 Task: Add Celestial Honey Vanilla Chamomile Tea to the cart.
Action: Mouse pressed left at (17, 84)
Screenshot: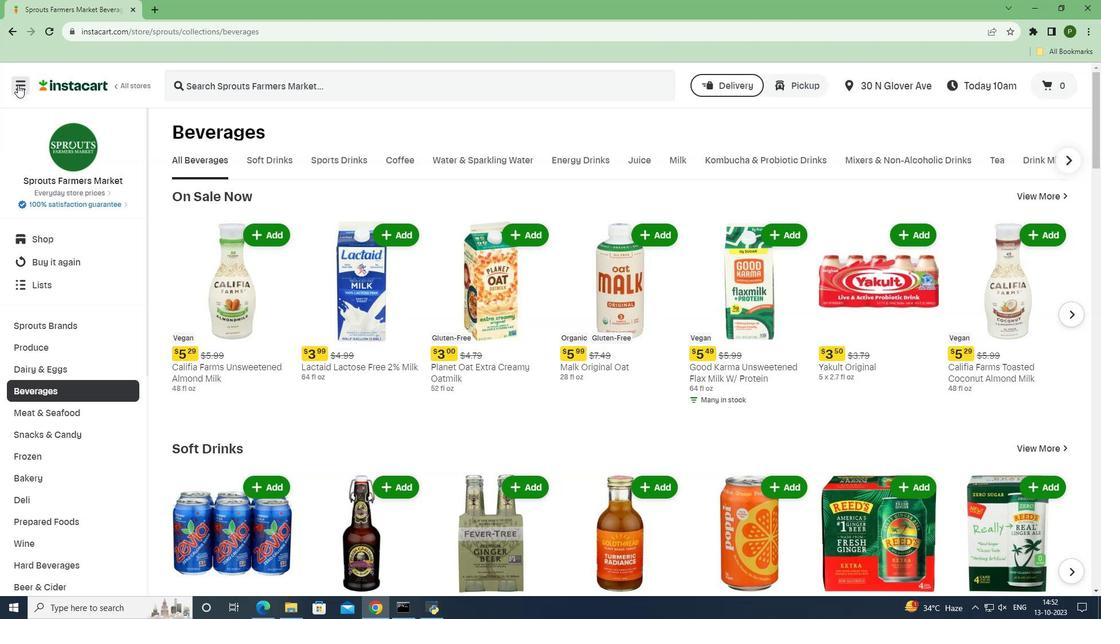 
Action: Mouse moved to (44, 302)
Screenshot: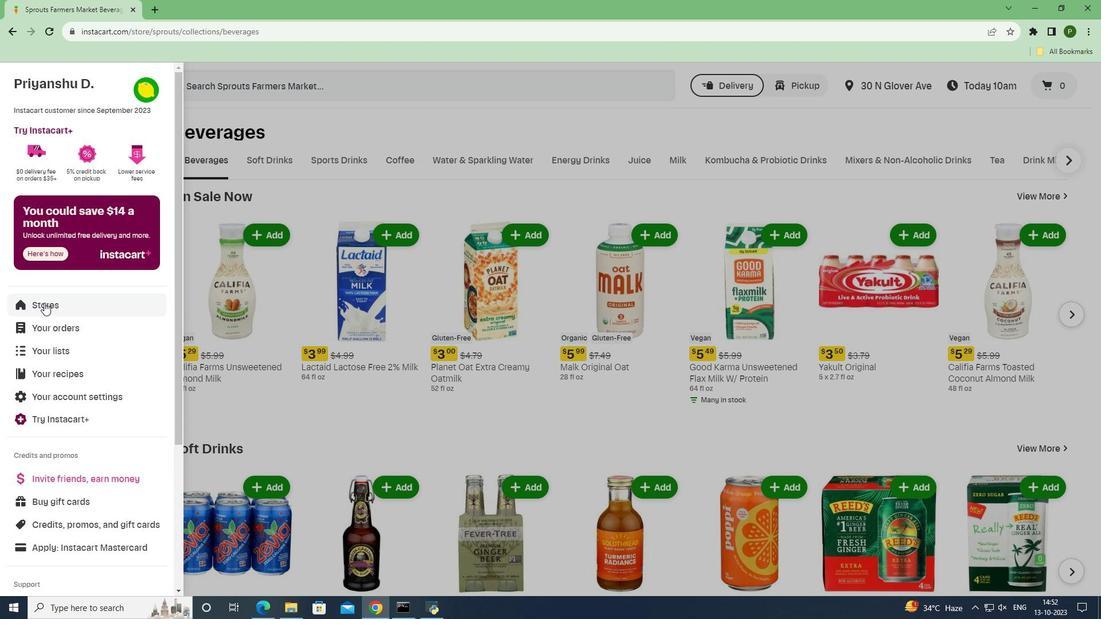 
Action: Mouse pressed left at (44, 302)
Screenshot: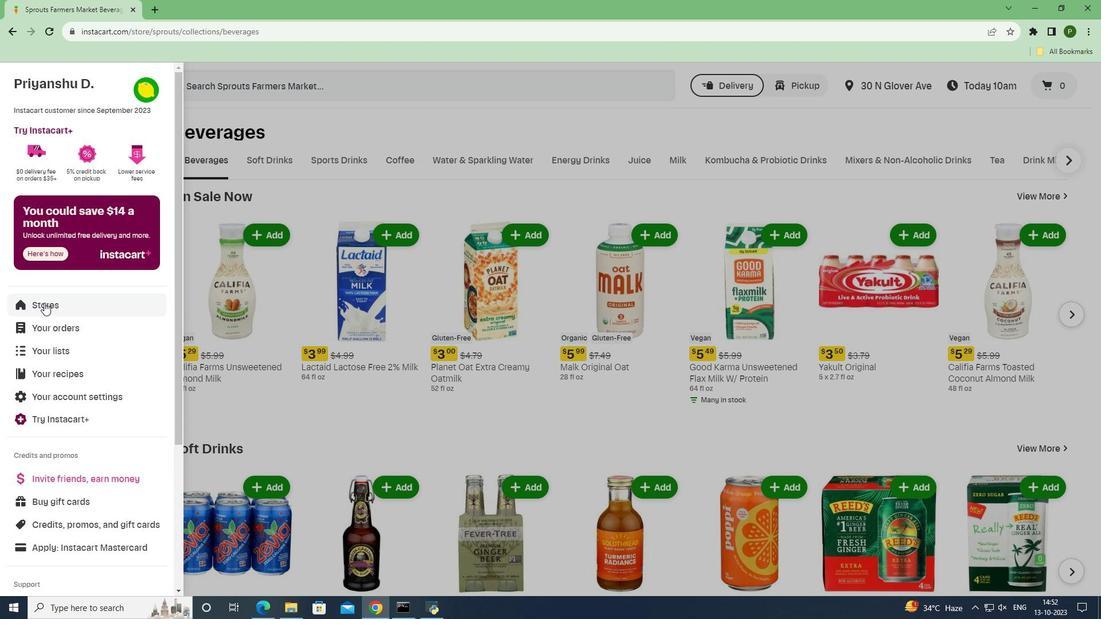 
Action: Mouse moved to (271, 136)
Screenshot: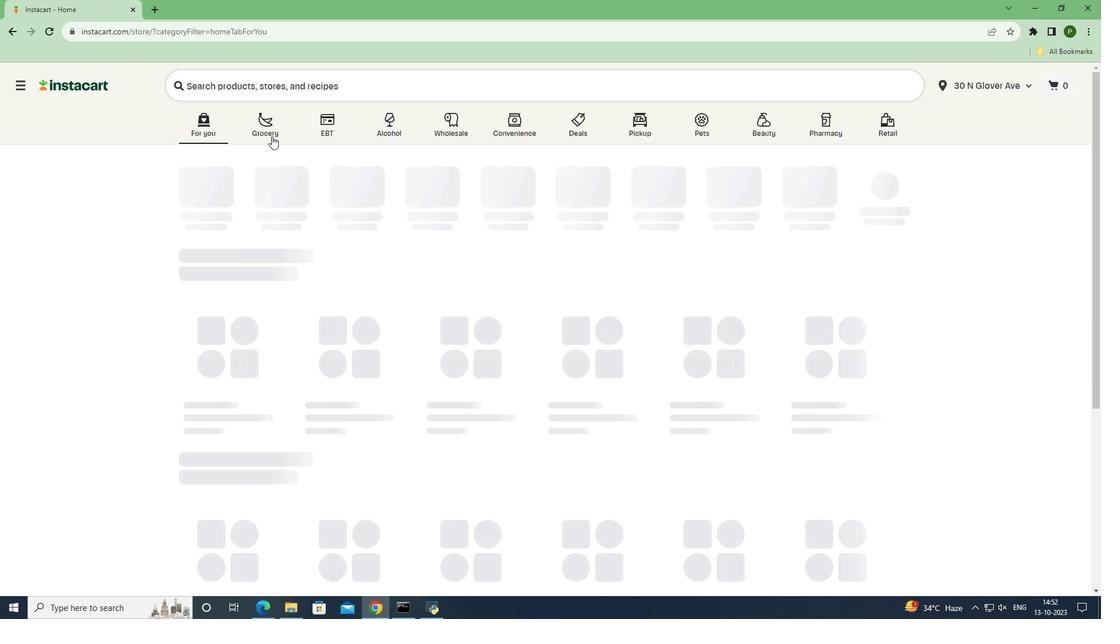 
Action: Mouse pressed left at (271, 136)
Screenshot: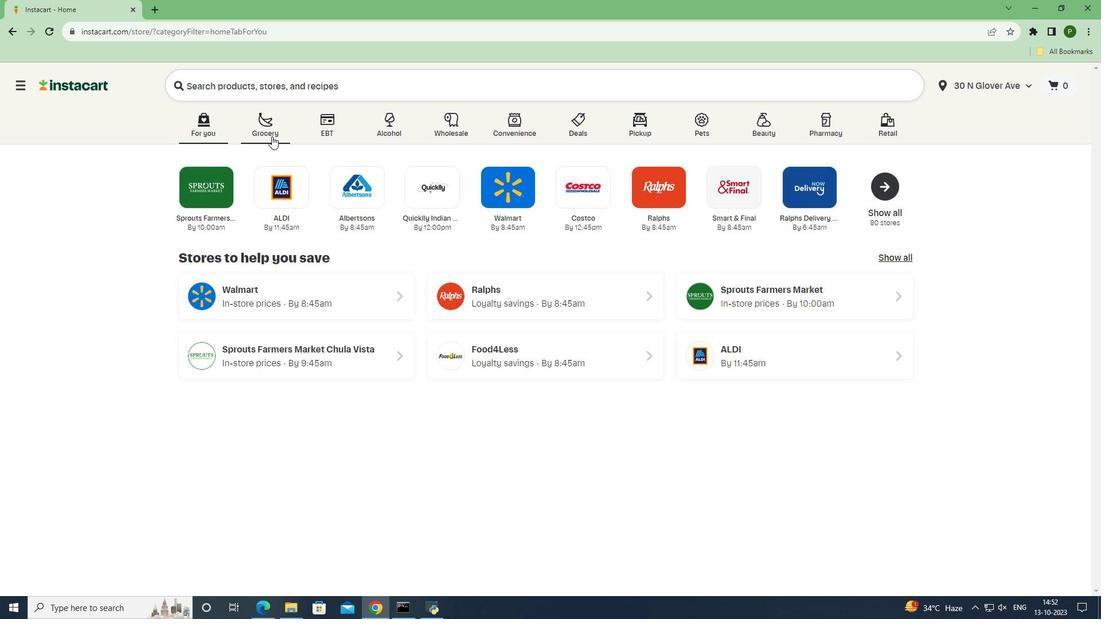 
Action: Mouse moved to (693, 262)
Screenshot: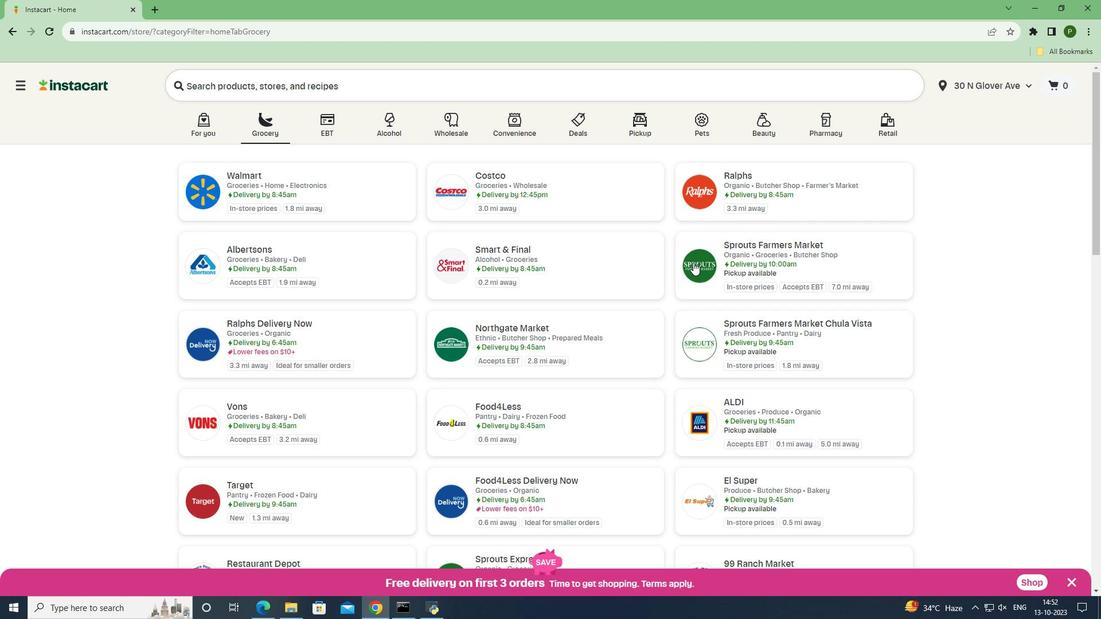 
Action: Mouse pressed left at (693, 262)
Screenshot: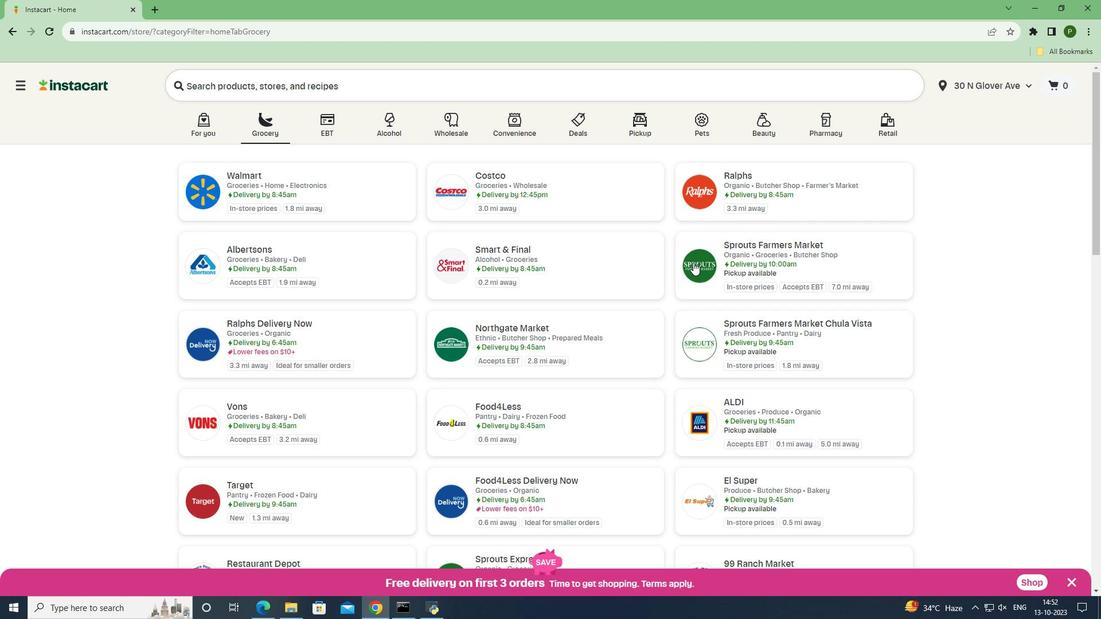 
Action: Mouse moved to (67, 392)
Screenshot: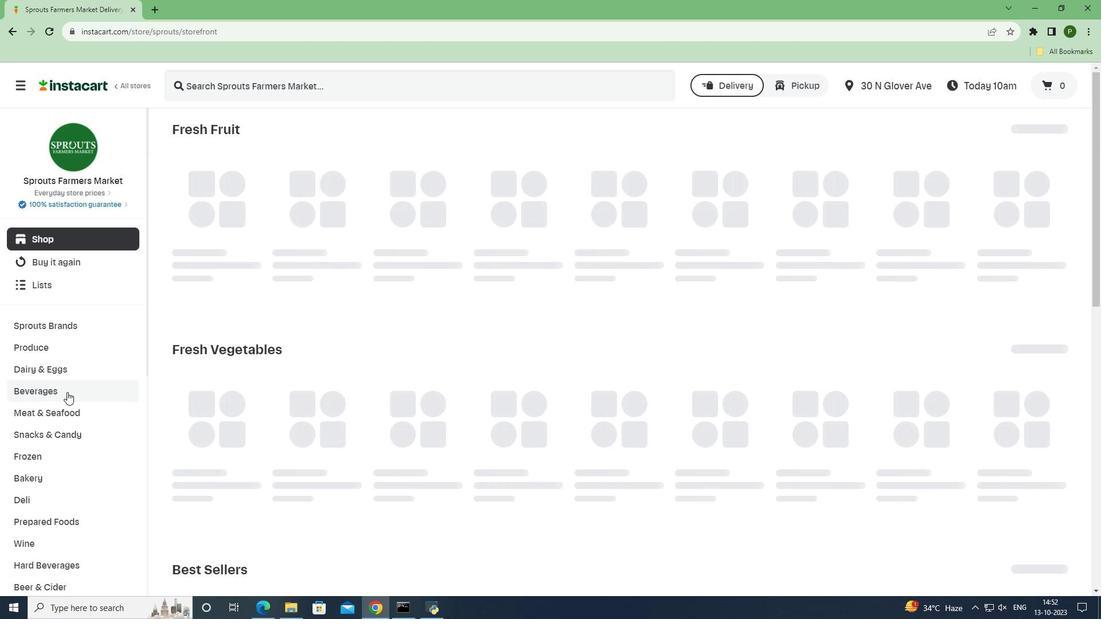 
Action: Mouse pressed left at (67, 392)
Screenshot: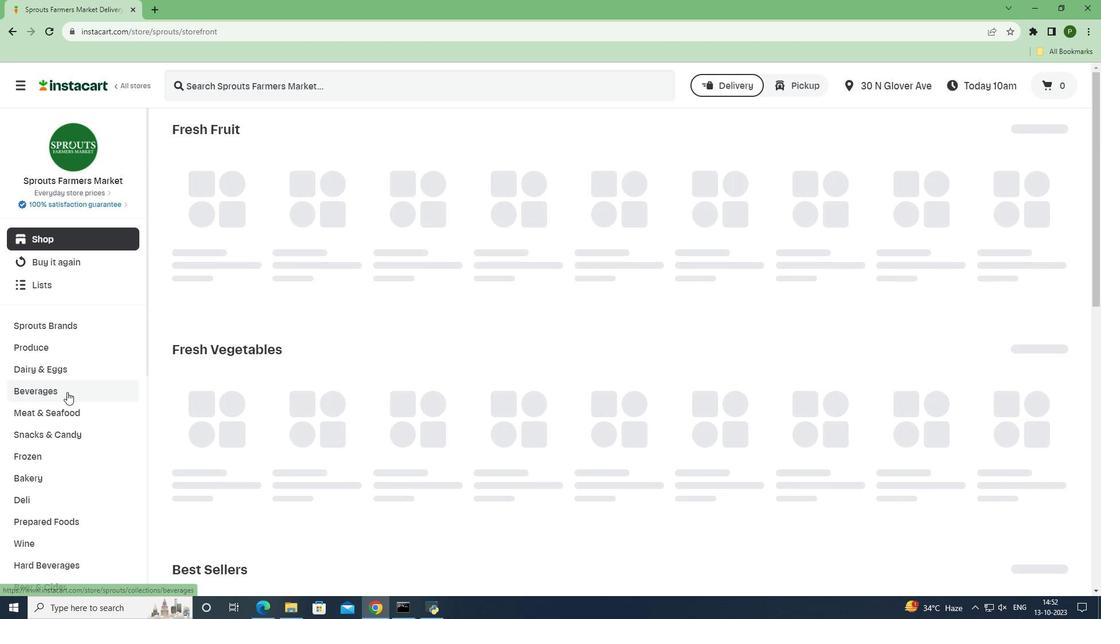 
Action: Mouse moved to (993, 164)
Screenshot: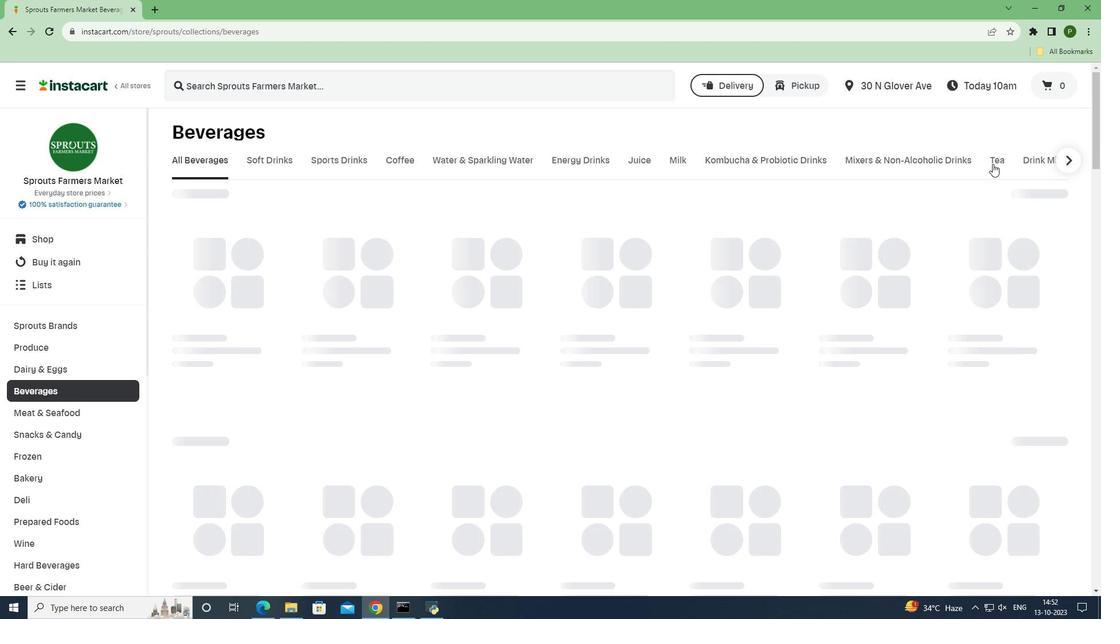 
Action: Mouse pressed left at (993, 164)
Screenshot: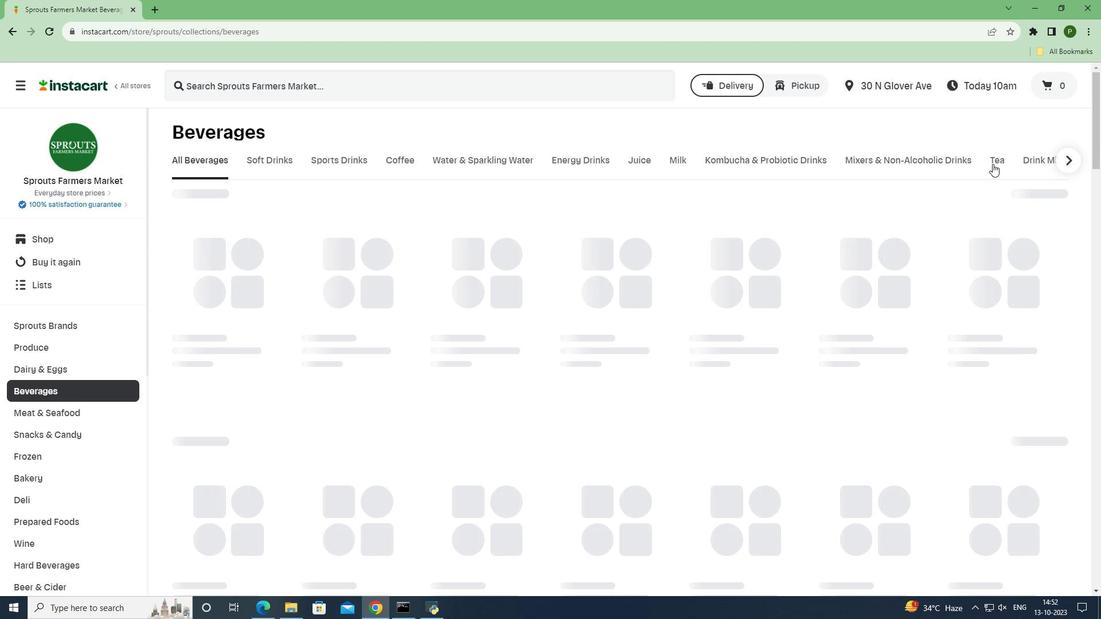 
Action: Mouse moved to (400, 77)
Screenshot: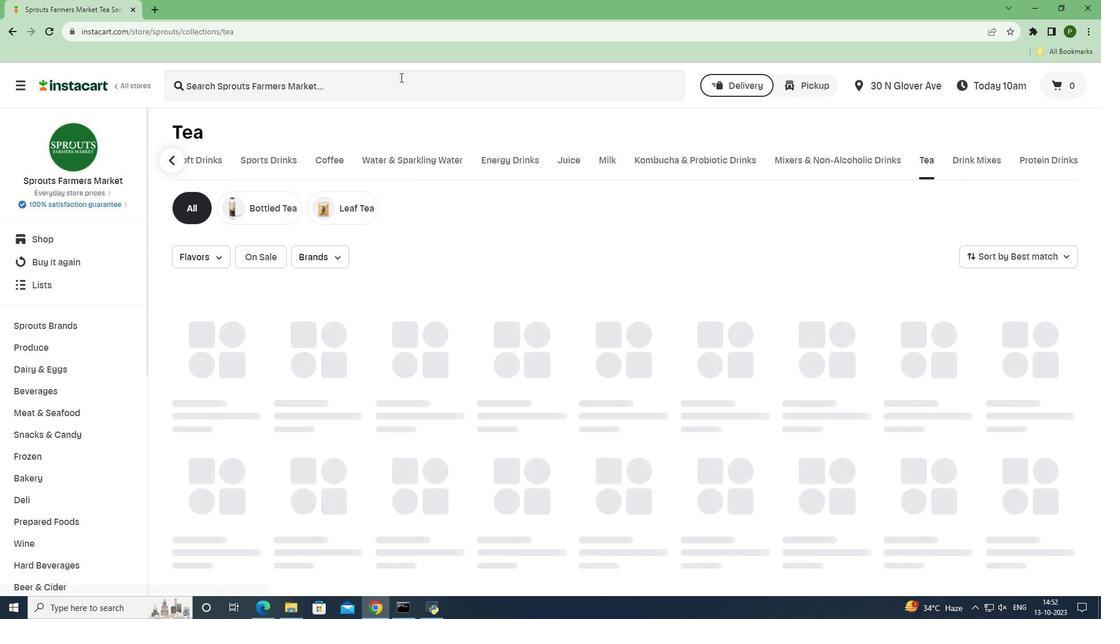 
Action: Mouse pressed left at (400, 77)
Screenshot: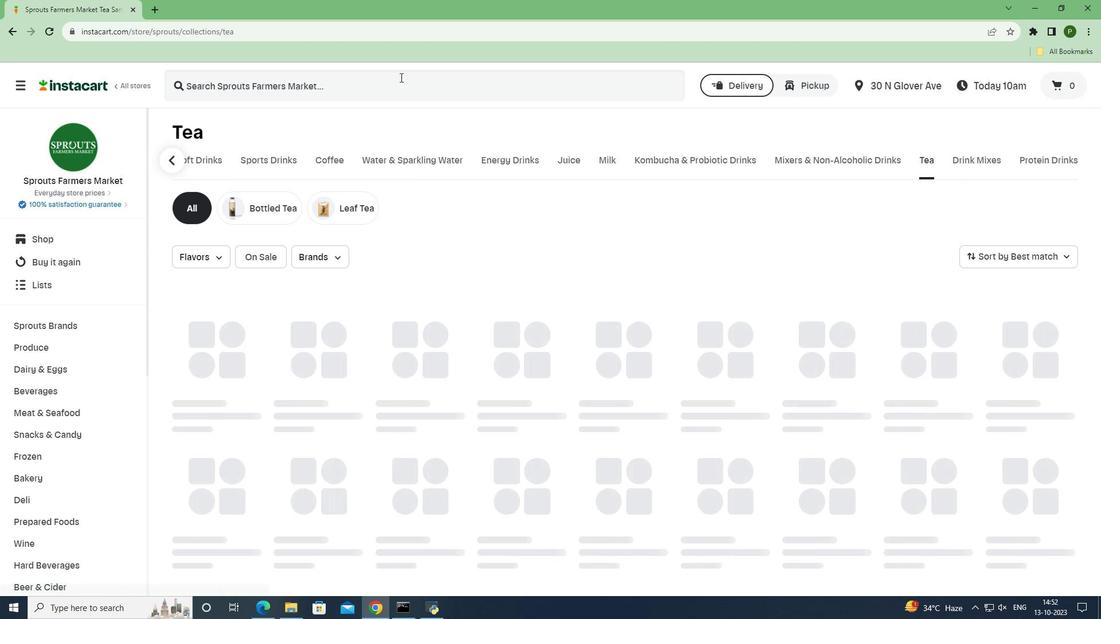 
Action: Key pressed <Key.caps_lock>CELESTIAL<Key.space><Key.caps_lock><Key.caps_lock>HONEY<Key.space>VANILLA<Key.space>CHAMOMILE<Key.space>TEA<Key.space><Key.enter>
Screenshot: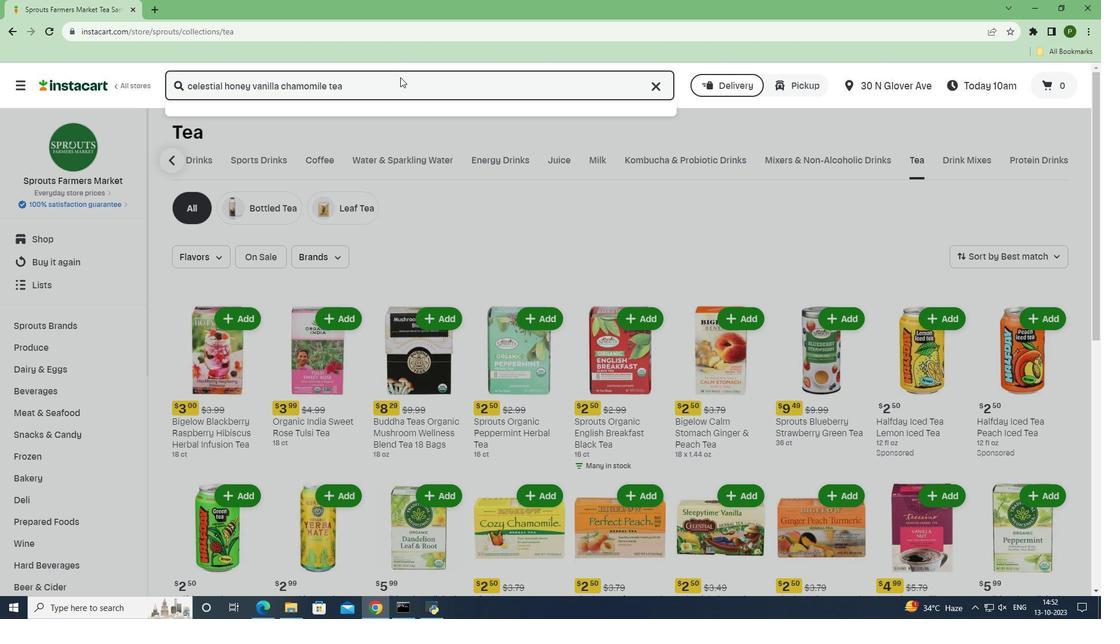 
Action: Mouse moved to (320, 205)
Screenshot: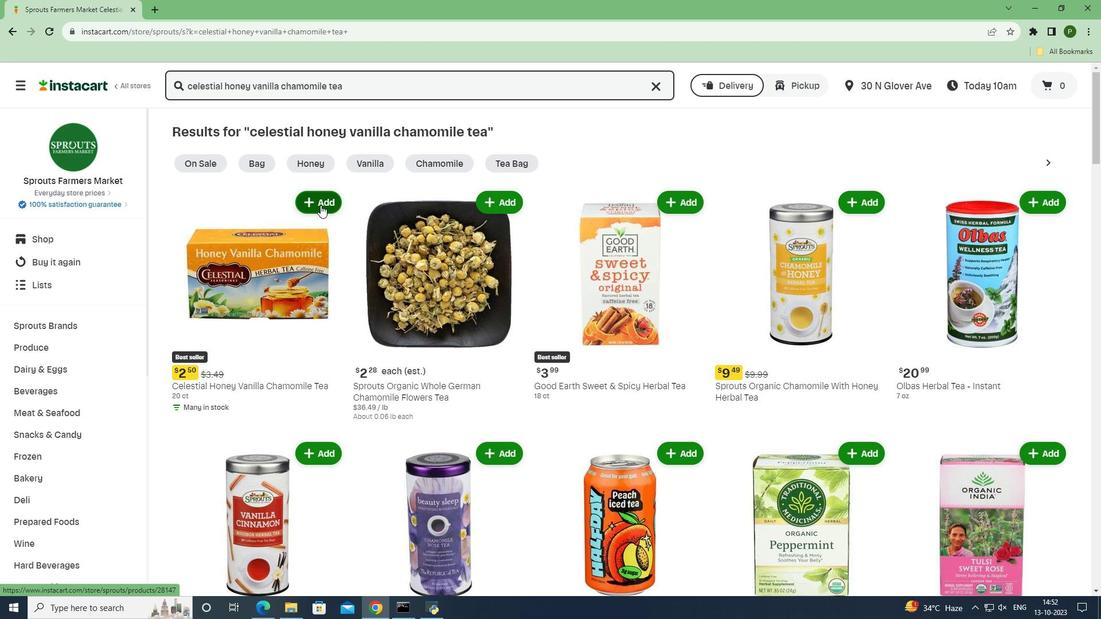 
Action: Mouse pressed left at (320, 205)
Screenshot: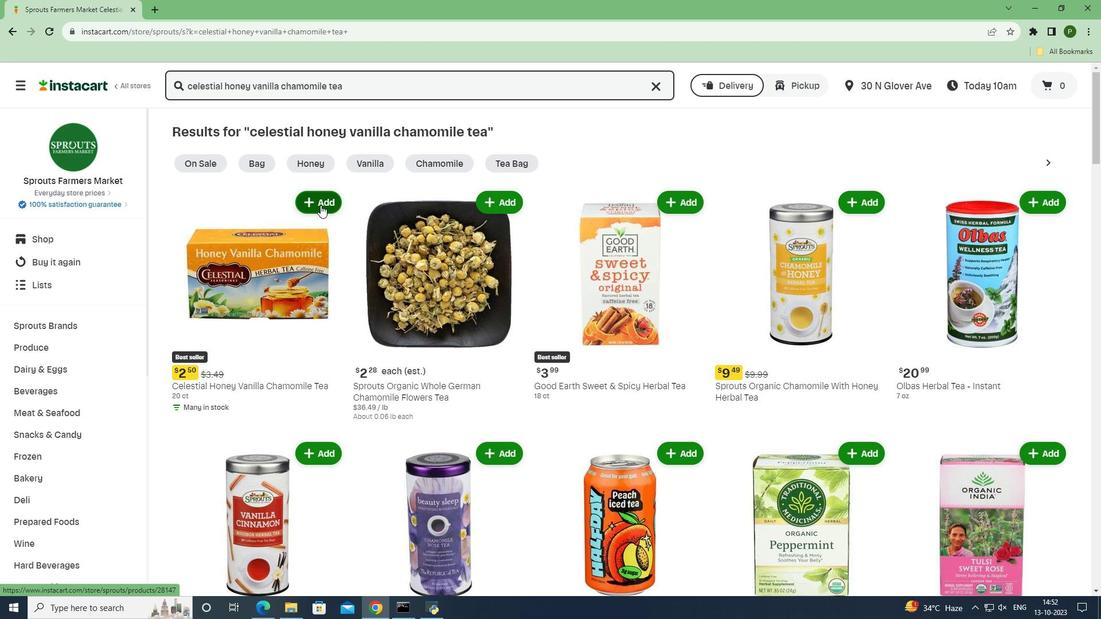 
Action: Mouse moved to (353, 246)
Screenshot: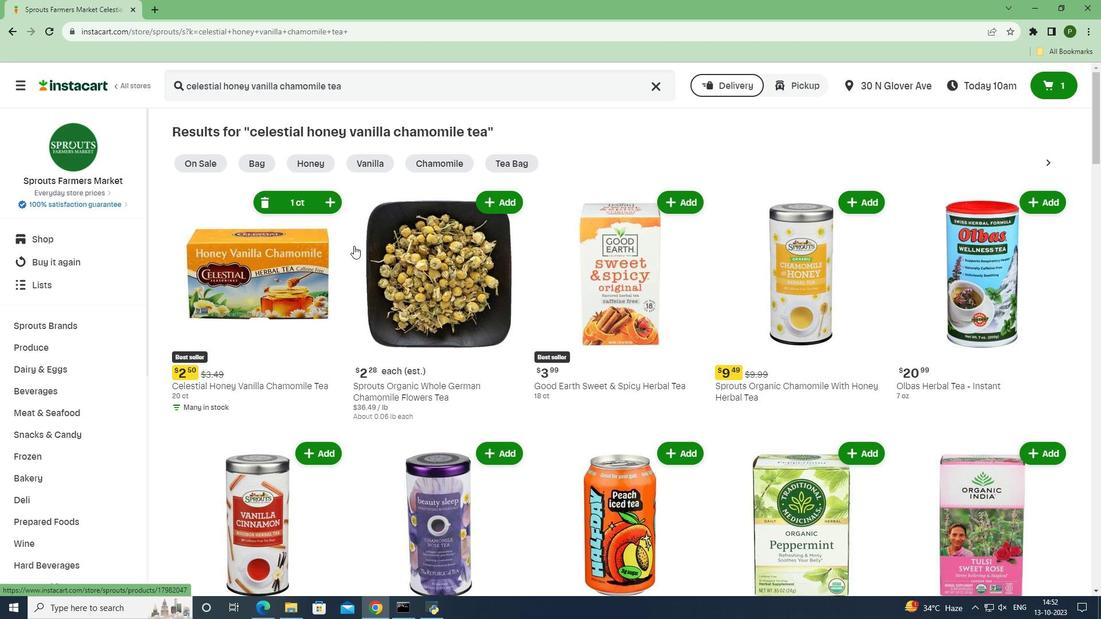 
